Task: Select Convenience. Add to cart, from RaceTrac for 4646 Smithfield Avenue, Lubbock, Texas 79401, Cell Number 806-758-1089, following item : Tide Liquid 2x Original Detergent_x000D_
 - 1
Action: Mouse moved to (293, 103)
Screenshot: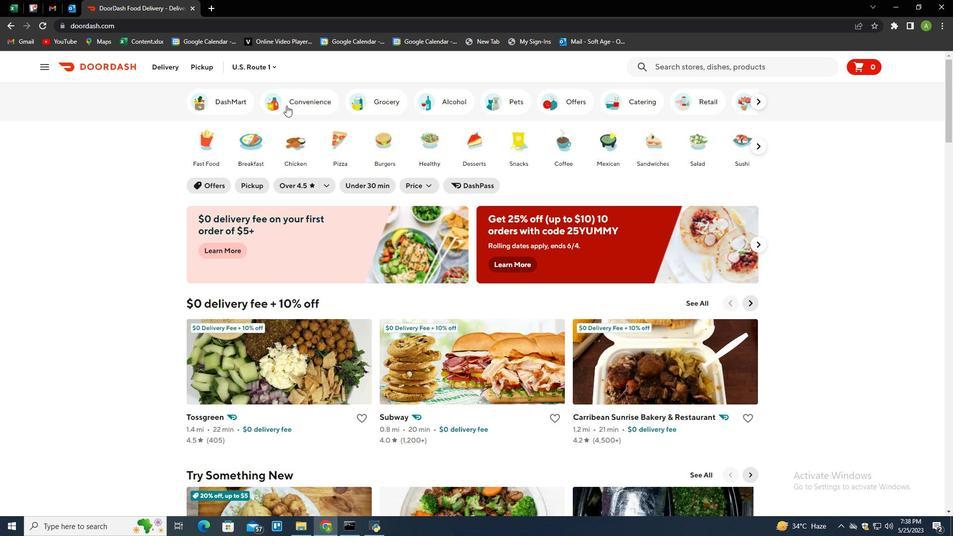 
Action: Mouse pressed left at (293, 103)
Screenshot: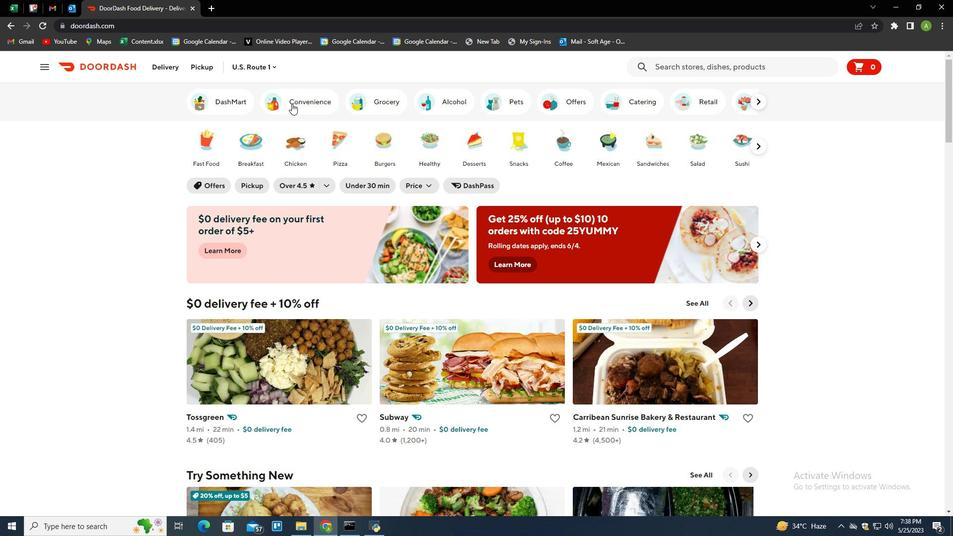 
Action: Mouse moved to (429, 451)
Screenshot: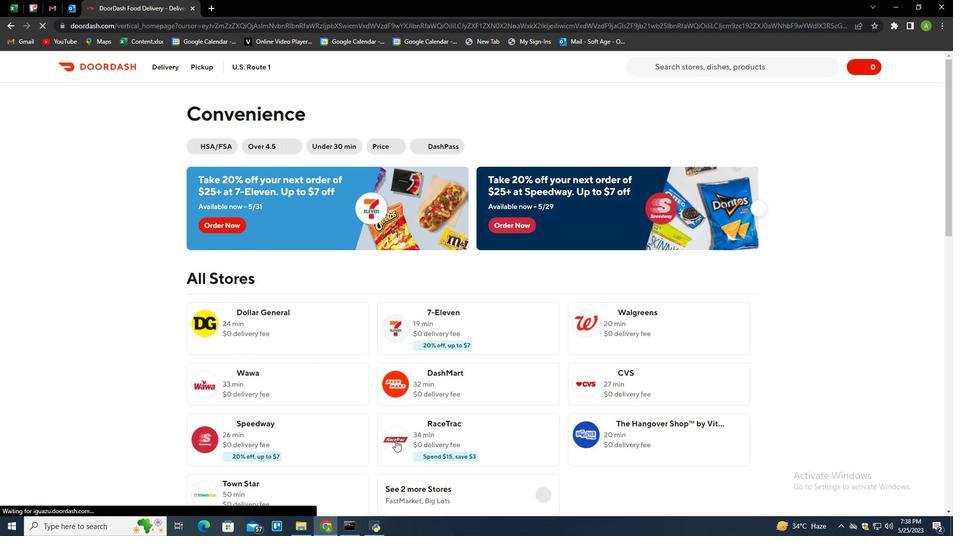 
Action: Mouse pressed left at (429, 451)
Screenshot: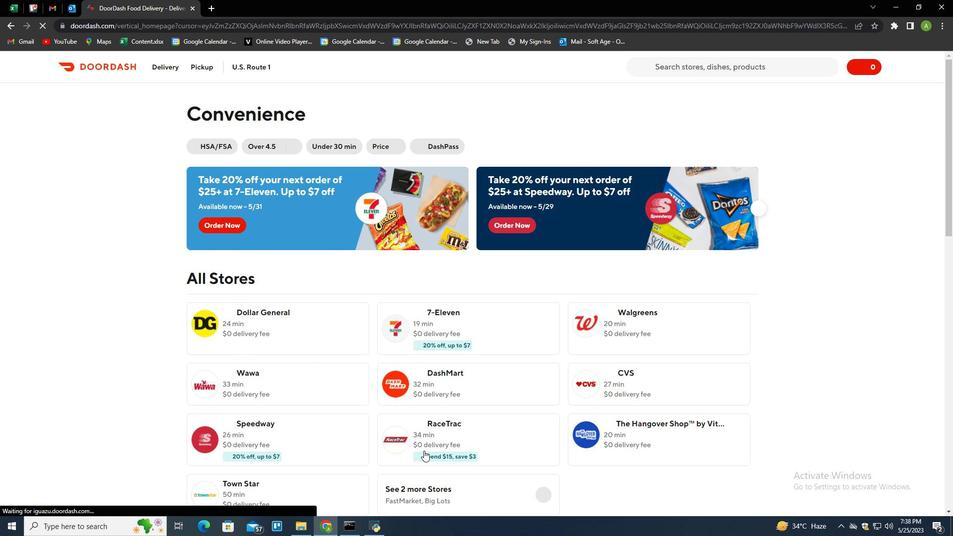 
Action: Mouse moved to (199, 64)
Screenshot: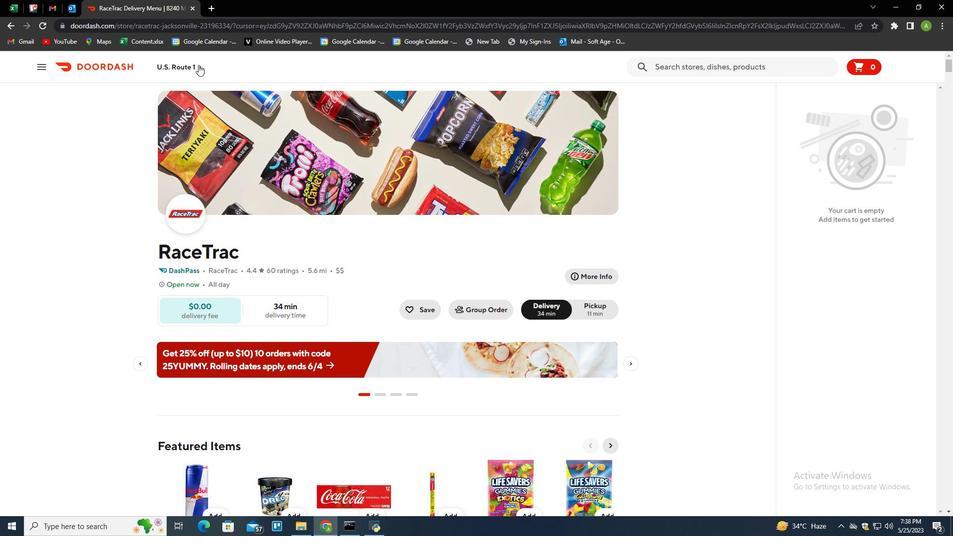 
Action: Mouse pressed left at (199, 64)
Screenshot: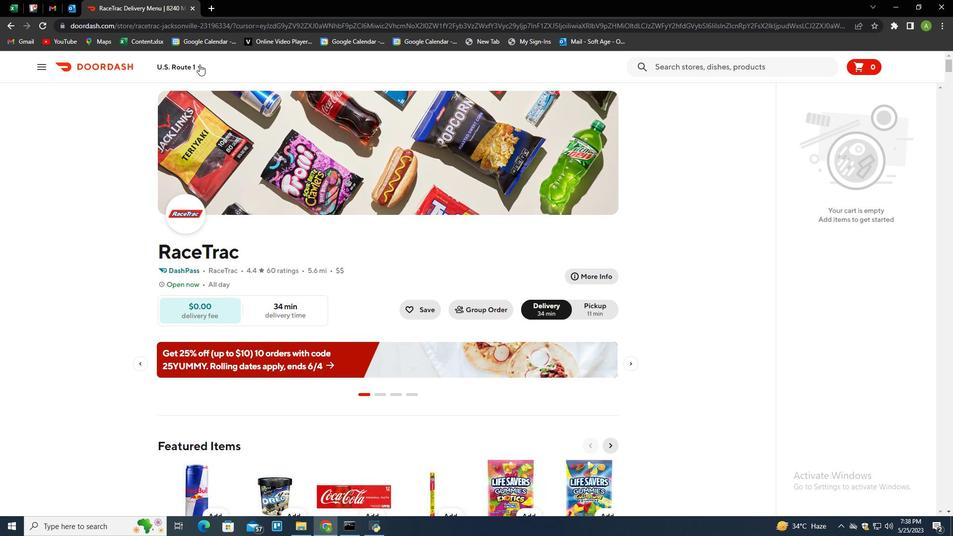 
Action: Mouse moved to (214, 108)
Screenshot: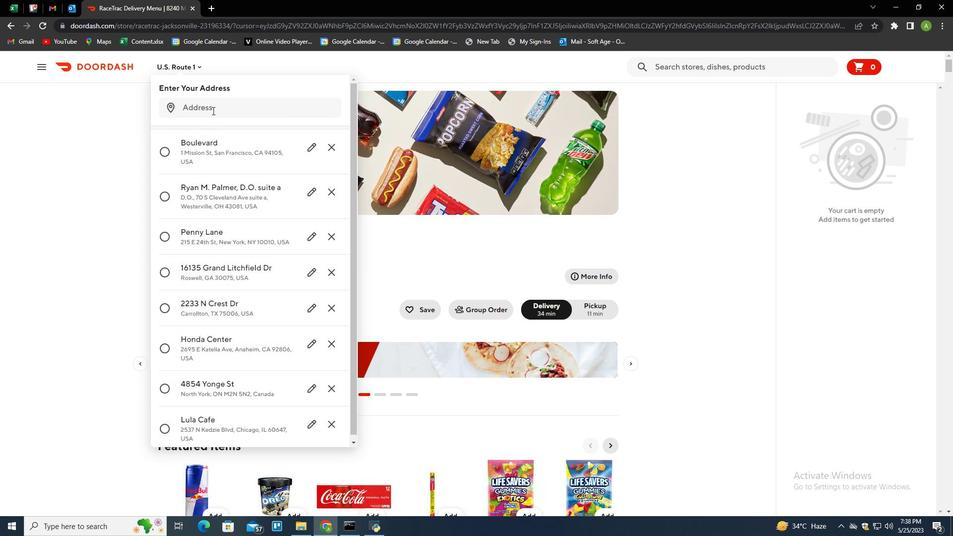 
Action: Mouse pressed left at (214, 108)
Screenshot: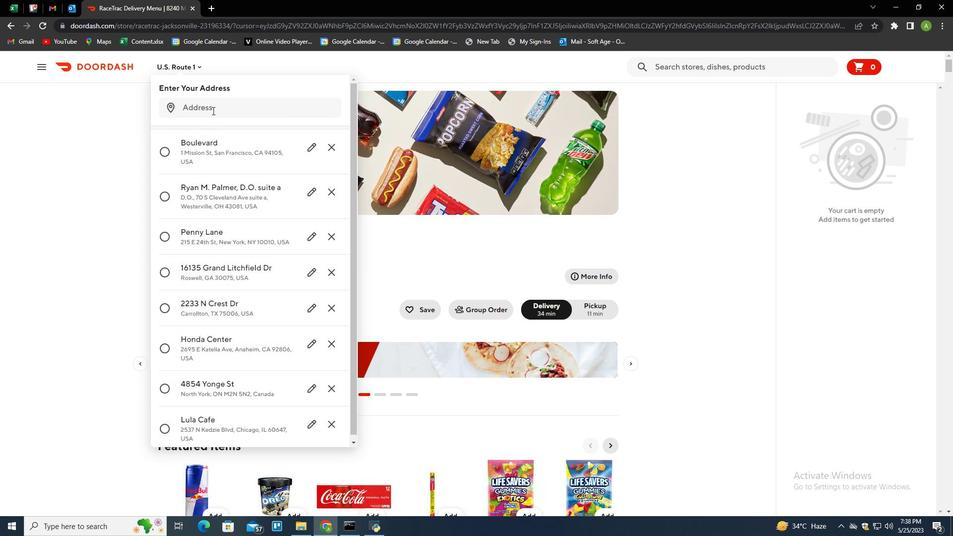 
Action: Mouse moved to (185, 150)
Screenshot: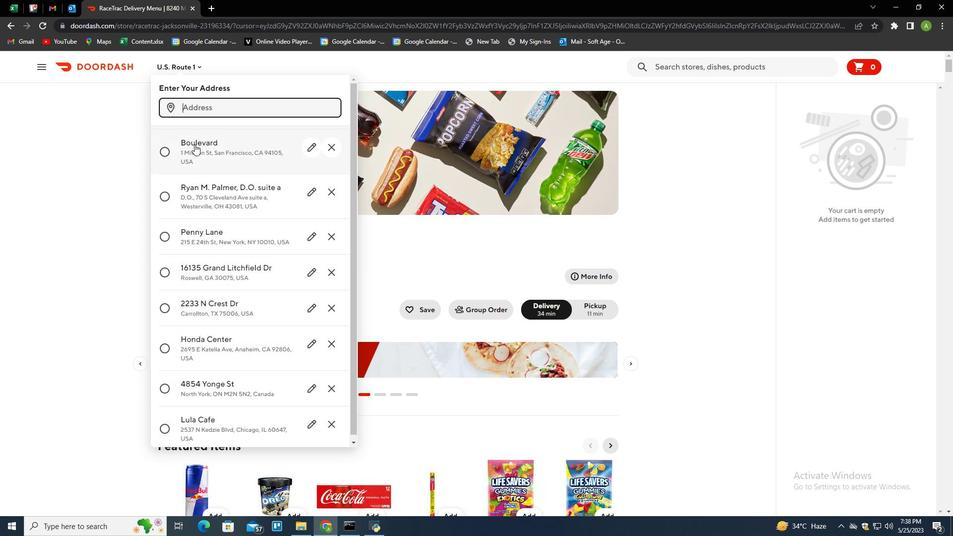 
Action: Key pressed 4656<Key.backspace><Key.backspace>46<Key.space>smithfield<Key.space>avenue,<Key.space>lubbock,<Key.space>texas<Key.space>79401<Key.enter>
Screenshot: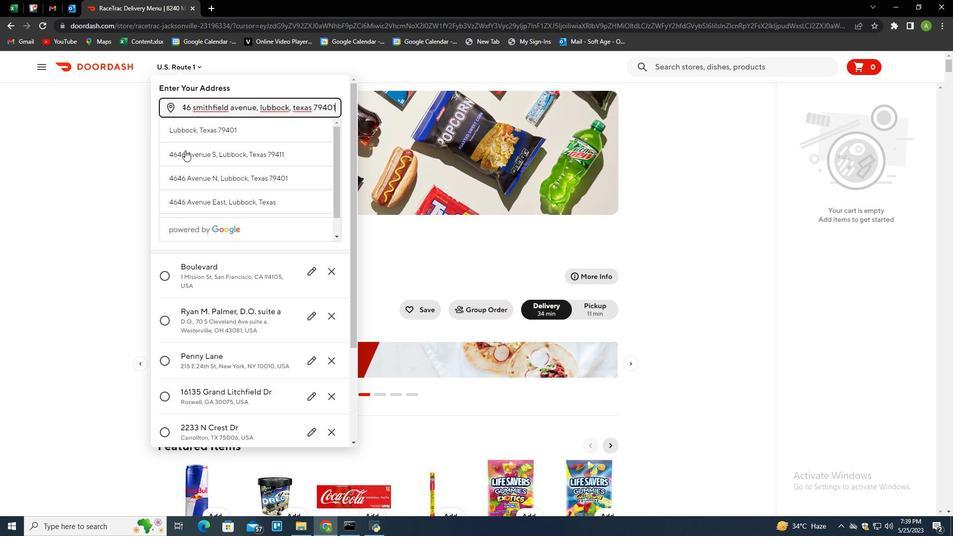 
Action: Mouse moved to (298, 372)
Screenshot: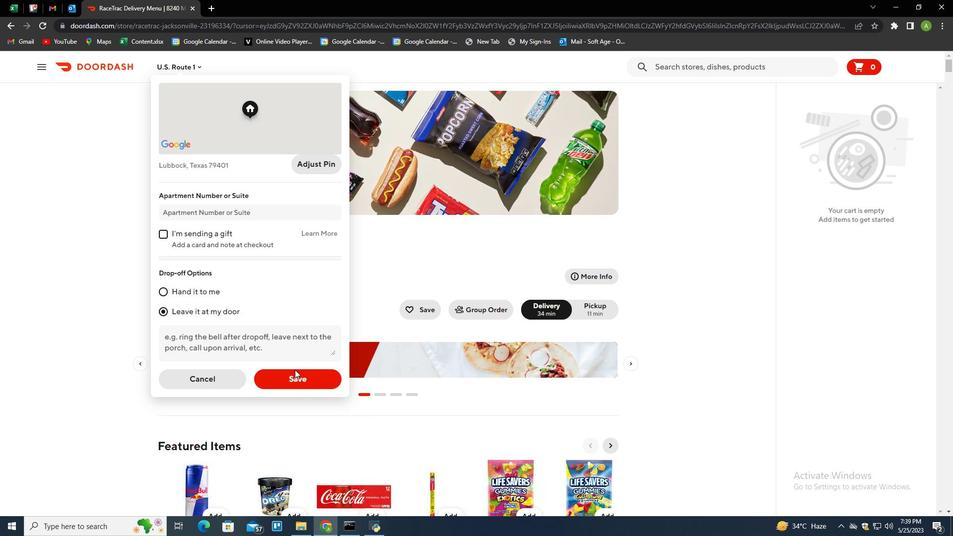 
Action: Mouse pressed left at (298, 372)
Screenshot: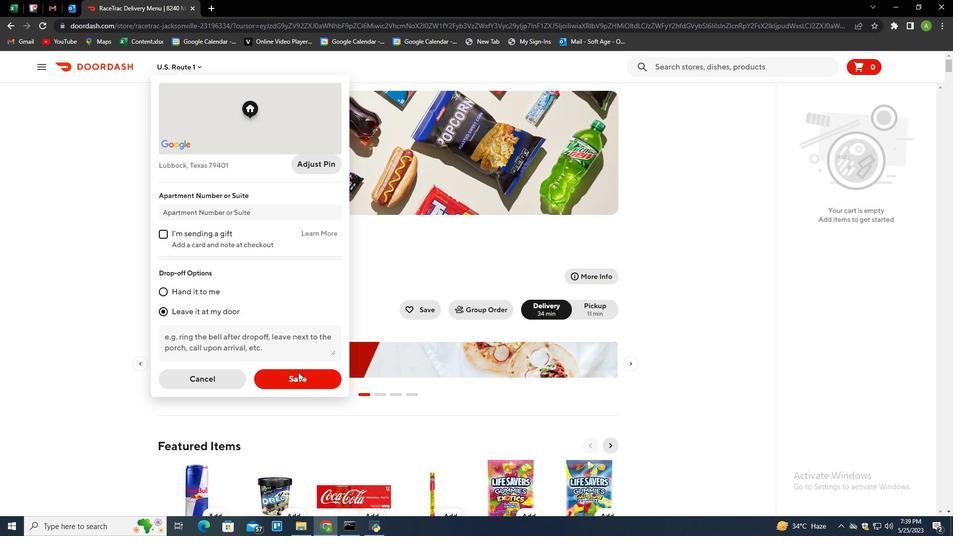 
Action: Mouse moved to (348, 187)
Screenshot: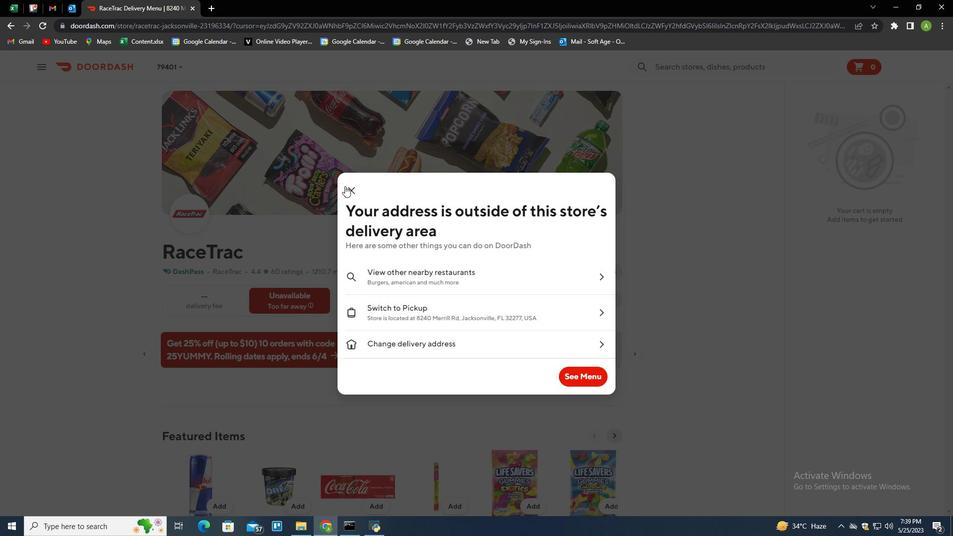 
Action: Mouse pressed left at (348, 187)
Screenshot: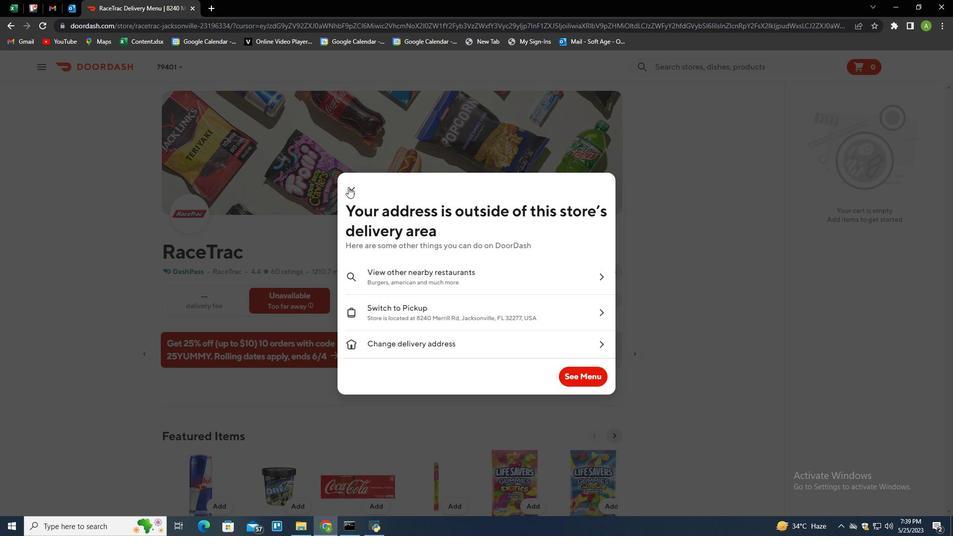 
Action: Mouse moved to (511, 251)
Screenshot: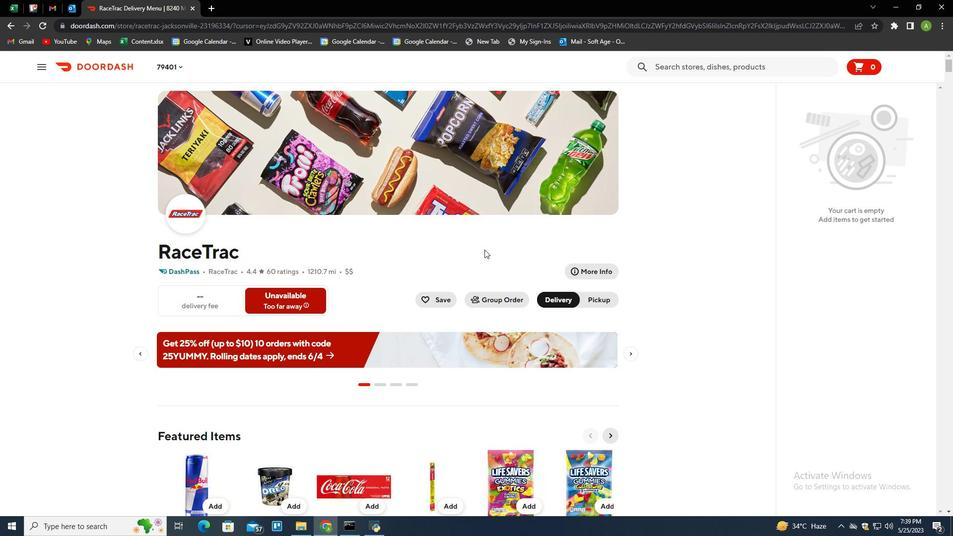 
Action: Mouse scrolled (511, 252) with delta (0, 0)
Screenshot: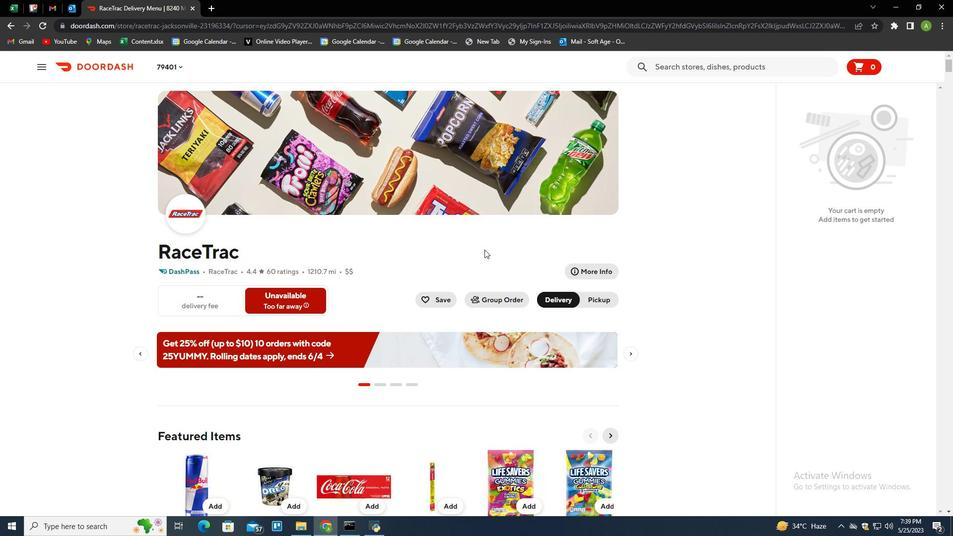 
Action: Mouse scrolled (511, 252) with delta (0, 0)
Screenshot: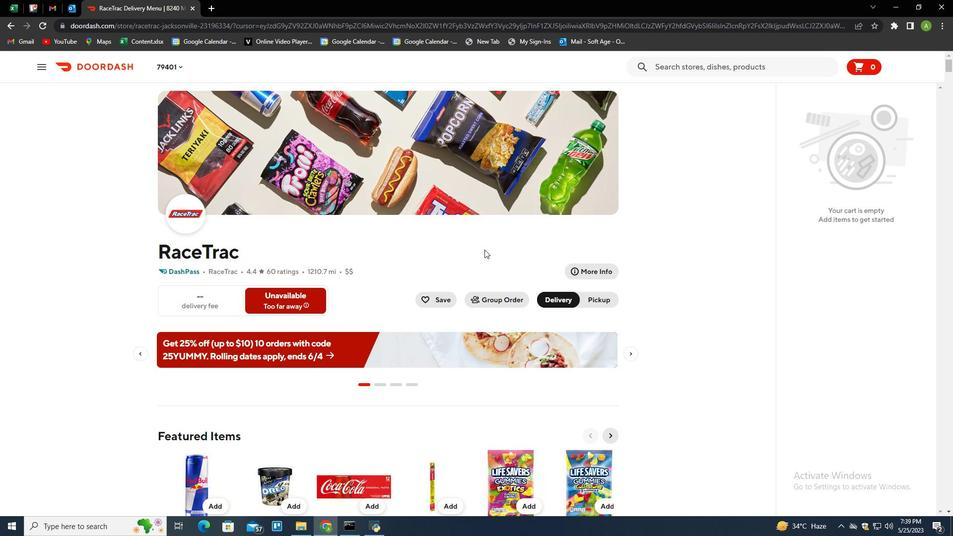 
Action: Mouse moved to (511, 250)
Screenshot: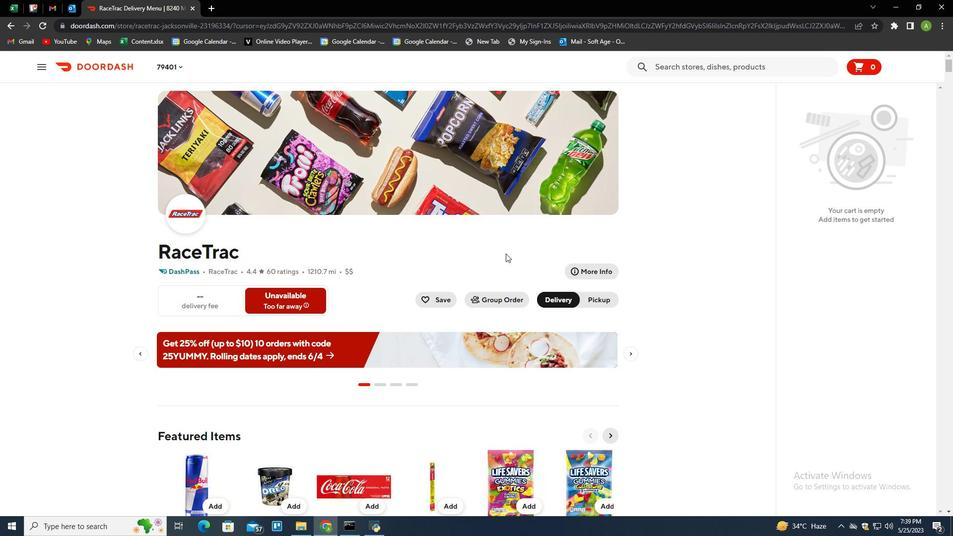 
Action: Mouse scrolled (511, 251) with delta (0, 0)
Screenshot: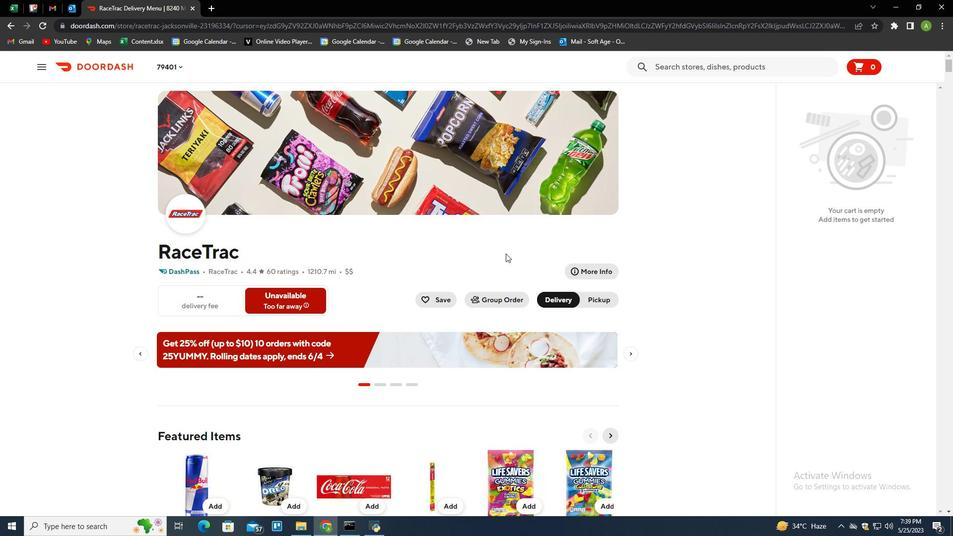 
Action: Mouse moved to (512, 250)
Screenshot: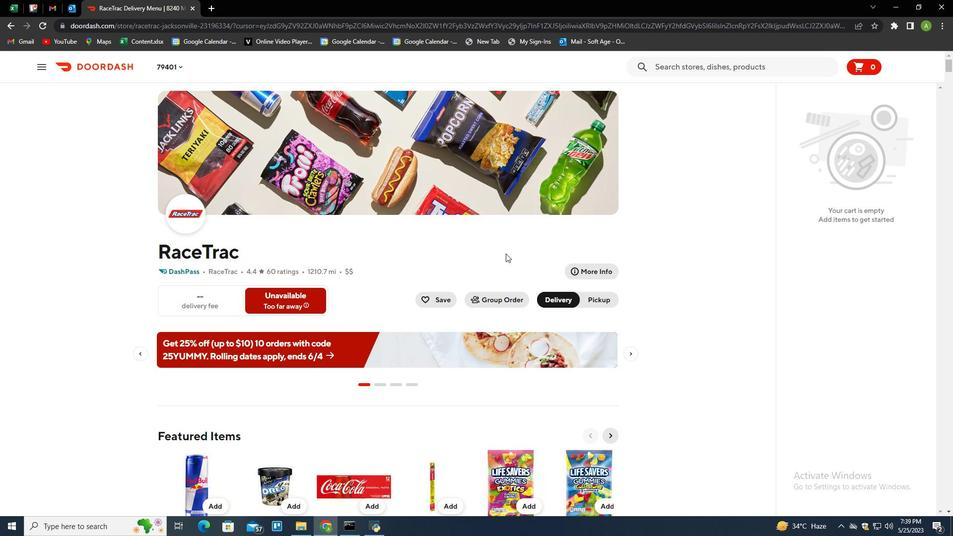 
Action: Mouse scrolled (512, 251) with delta (0, 0)
Screenshot: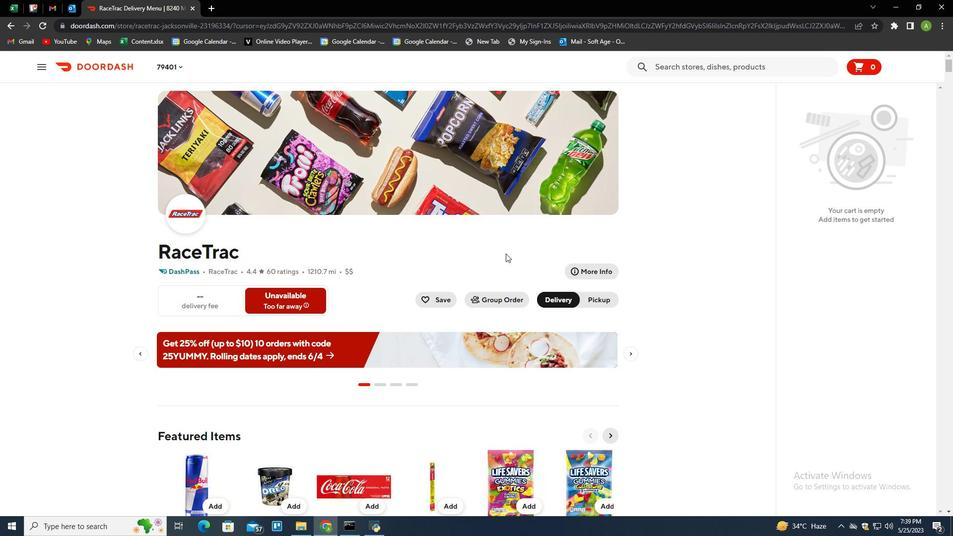 
Action: Mouse moved to (544, 321)
Screenshot: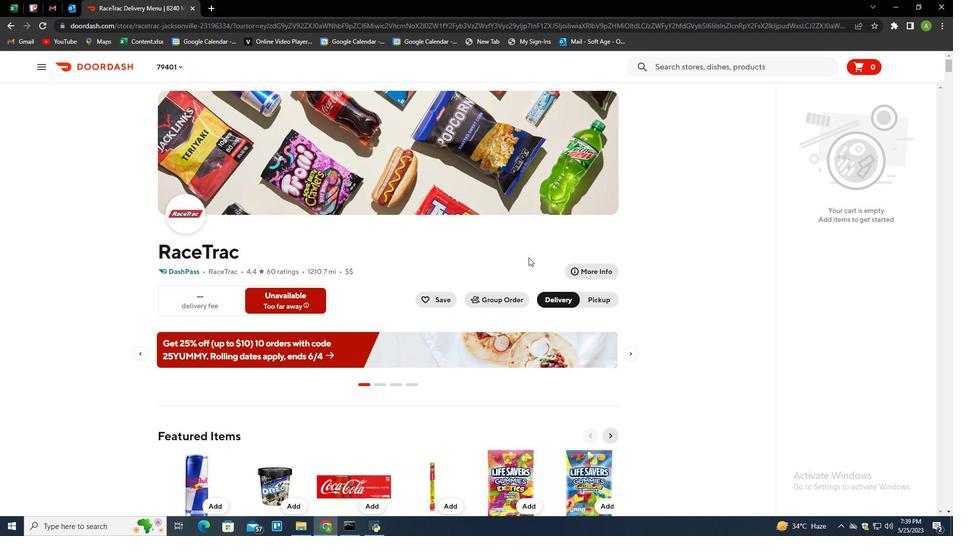 
Action: Mouse scrolled (534, 278) with delta (0, 0)
Screenshot: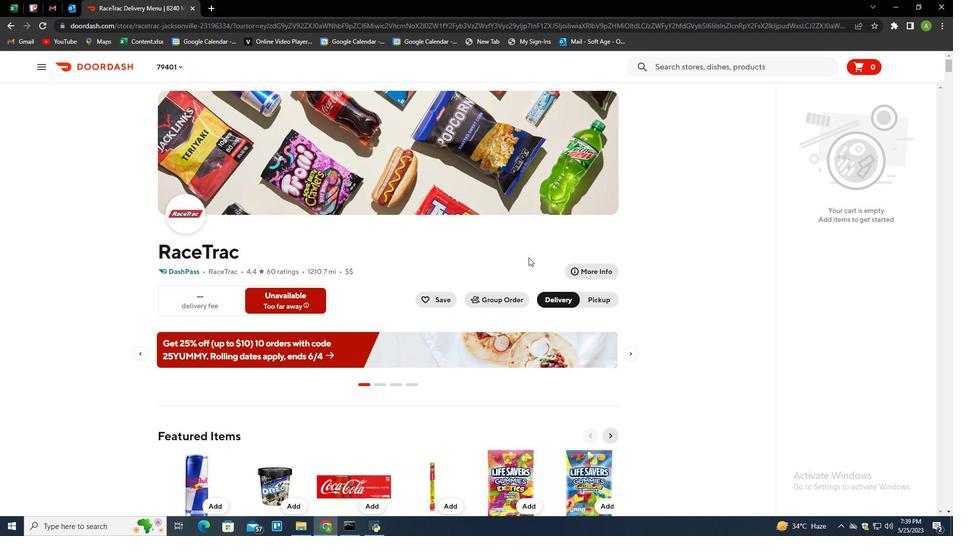 
Action: Mouse moved to (544, 322)
Screenshot: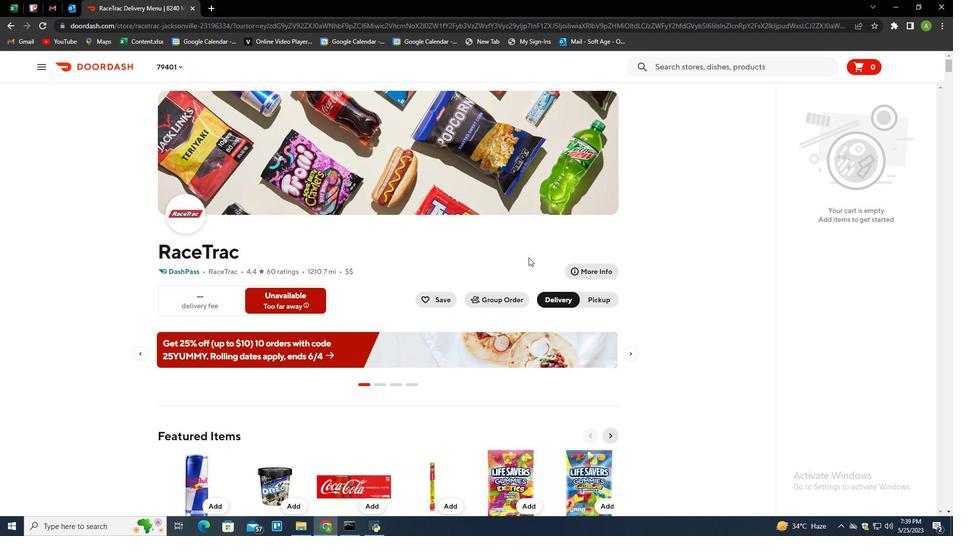 
Action: Mouse scrolled (534, 282) with delta (0, 0)
Screenshot: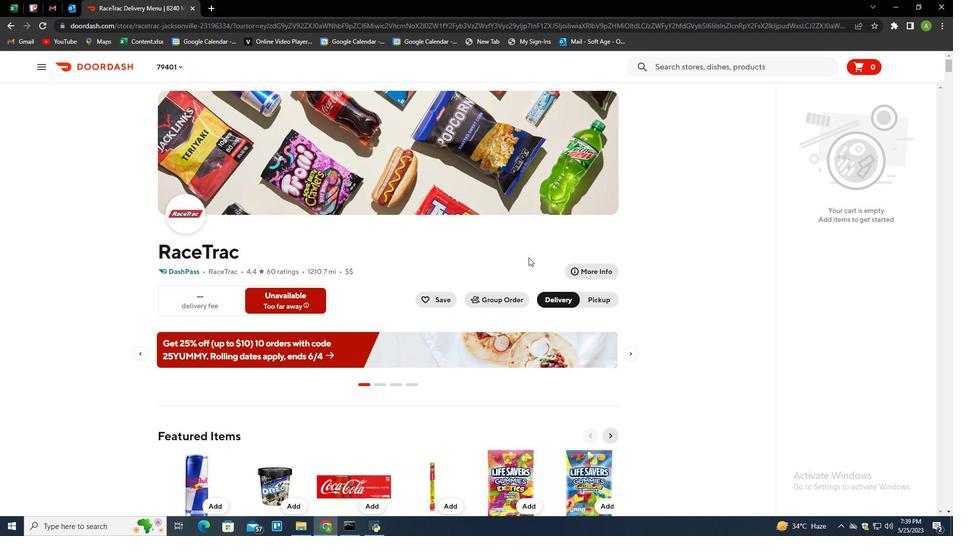 
Action: Mouse scrolled (534, 286) with delta (0, 0)
Screenshot: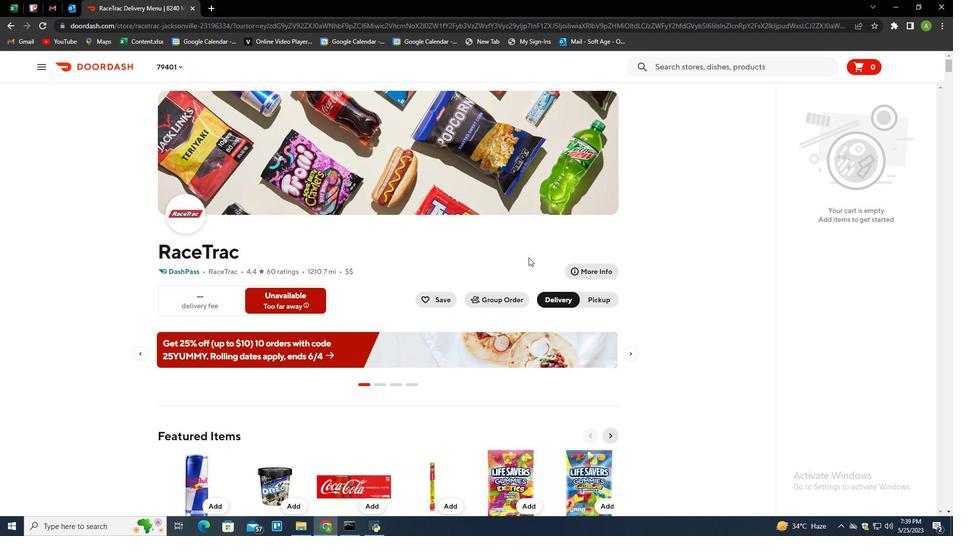 
Action: Mouse moved to (544, 322)
Screenshot: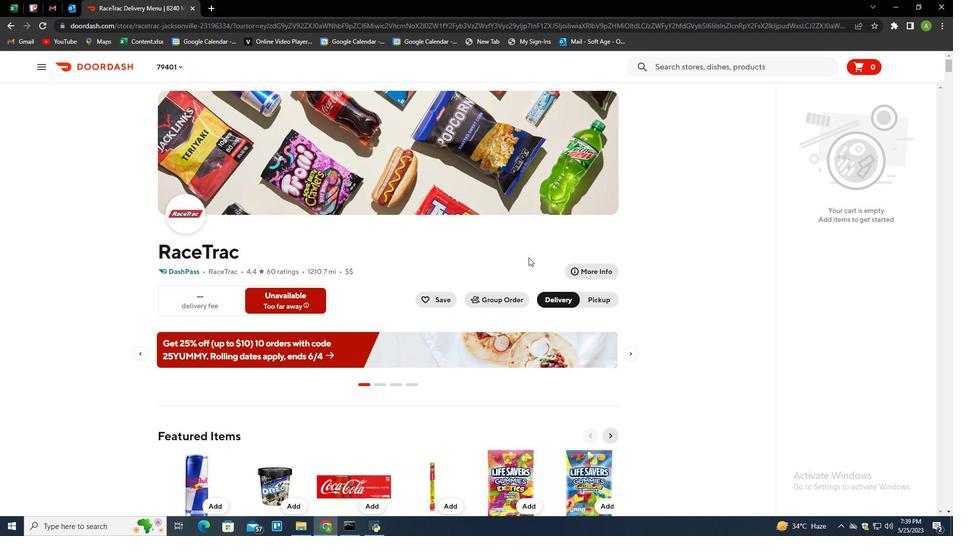 
Action: Mouse scrolled (535, 288) with delta (0, 0)
Screenshot: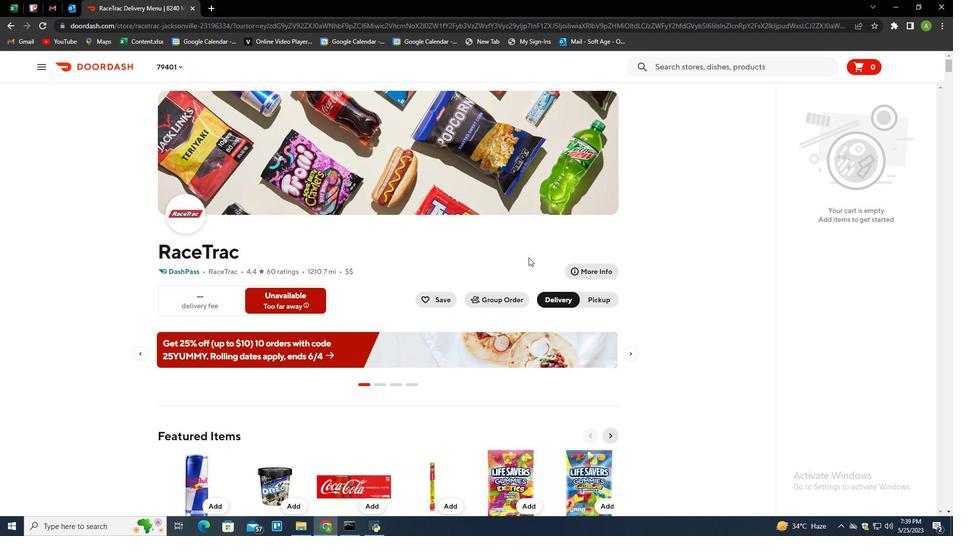 
Action: Mouse moved to (550, 392)
Screenshot: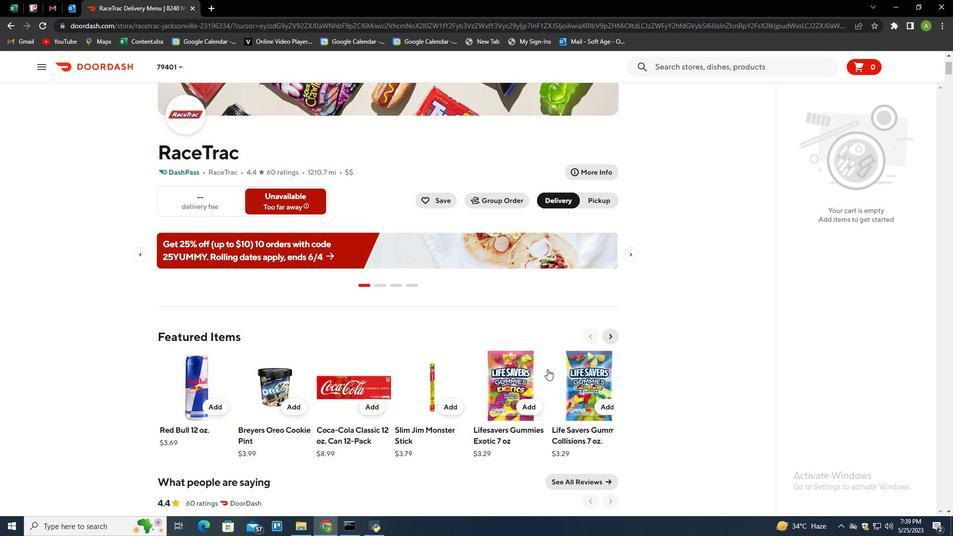 
Action: Mouse scrolled (550, 391) with delta (0, 0)
Screenshot: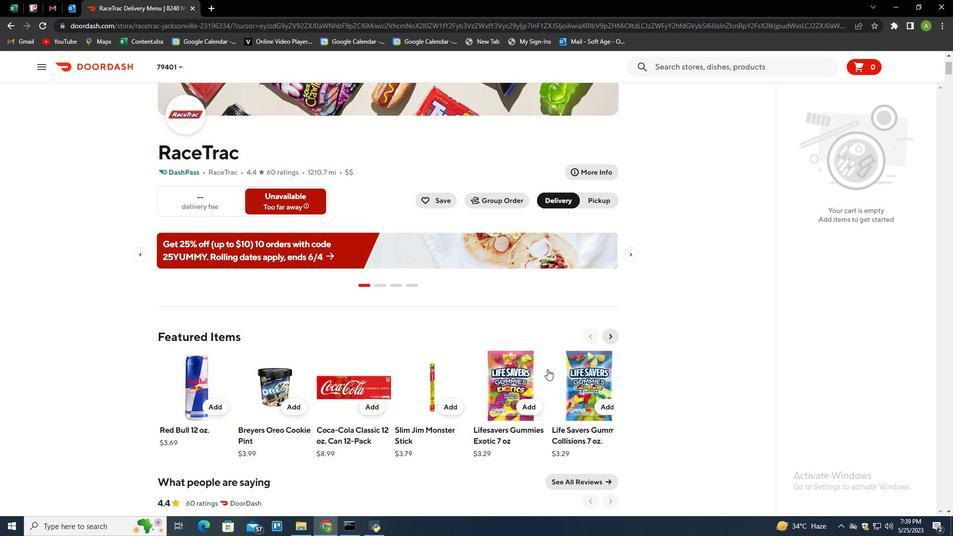
Action: Mouse moved to (550, 399)
Screenshot: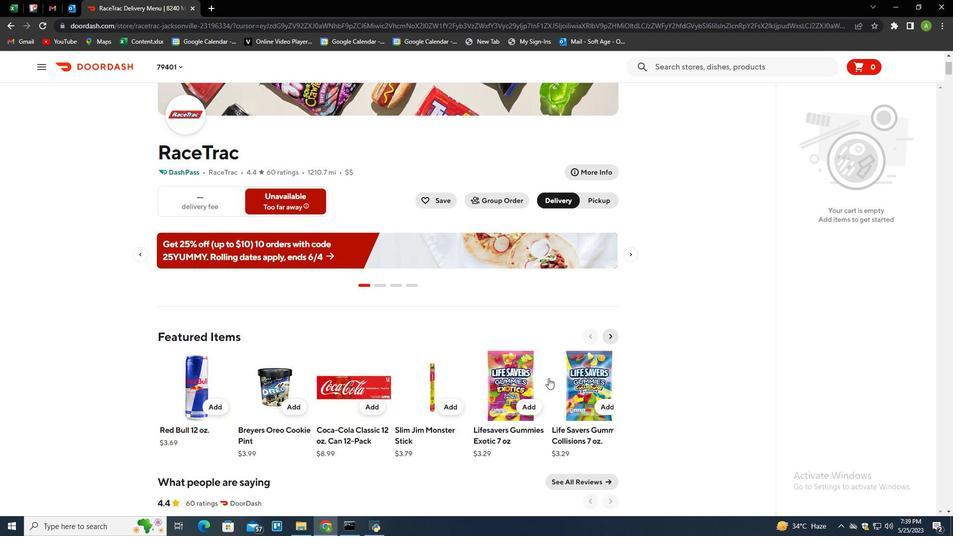 
Action: Mouse scrolled (550, 399) with delta (0, 0)
Screenshot: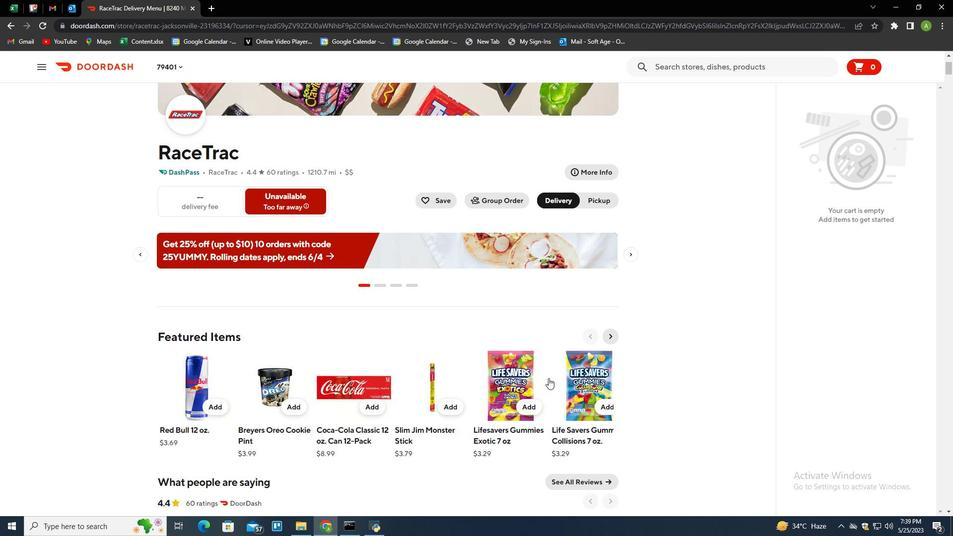 
Action: Mouse moved to (550, 400)
Screenshot: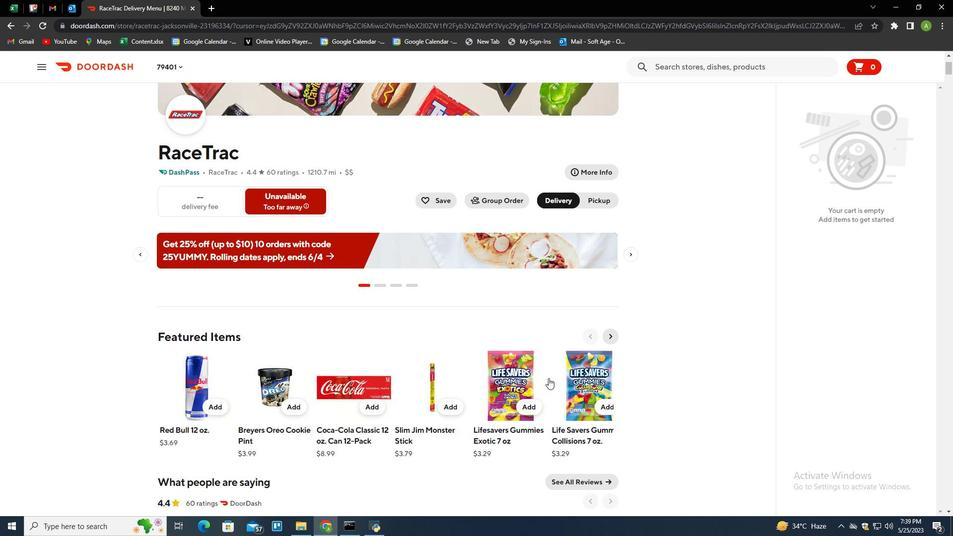 
Action: Mouse scrolled (550, 400) with delta (0, 0)
Screenshot: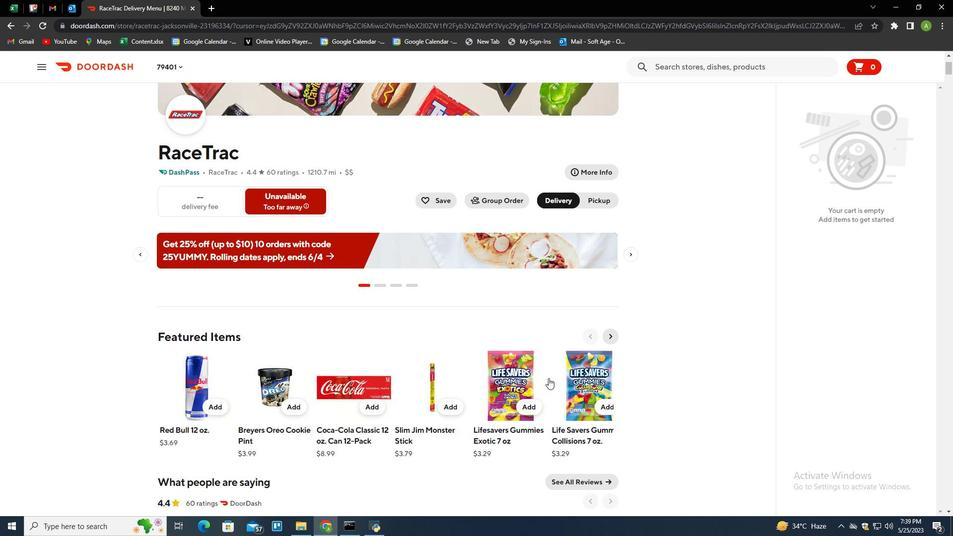 
Action: Mouse moved to (550, 401)
Screenshot: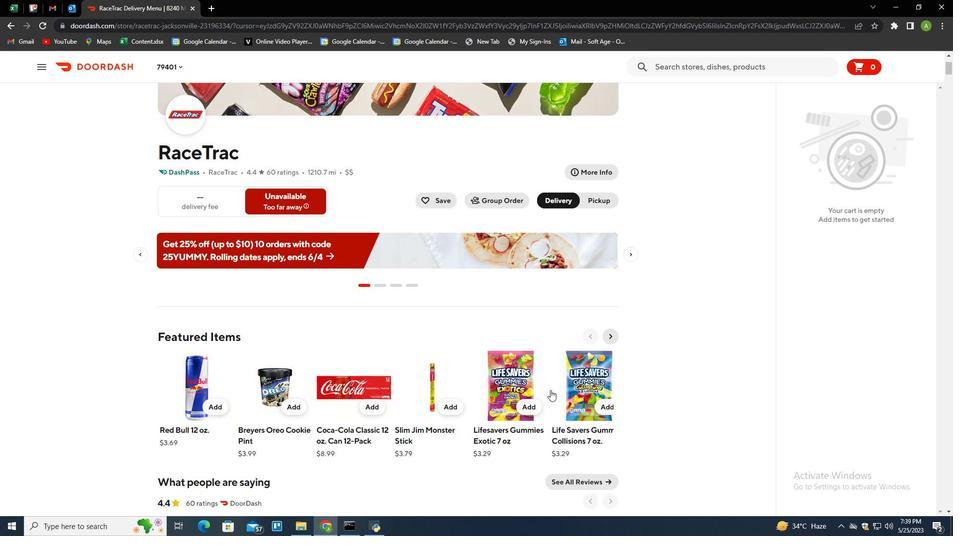 
Action: Mouse scrolled (550, 400) with delta (0, 0)
Screenshot: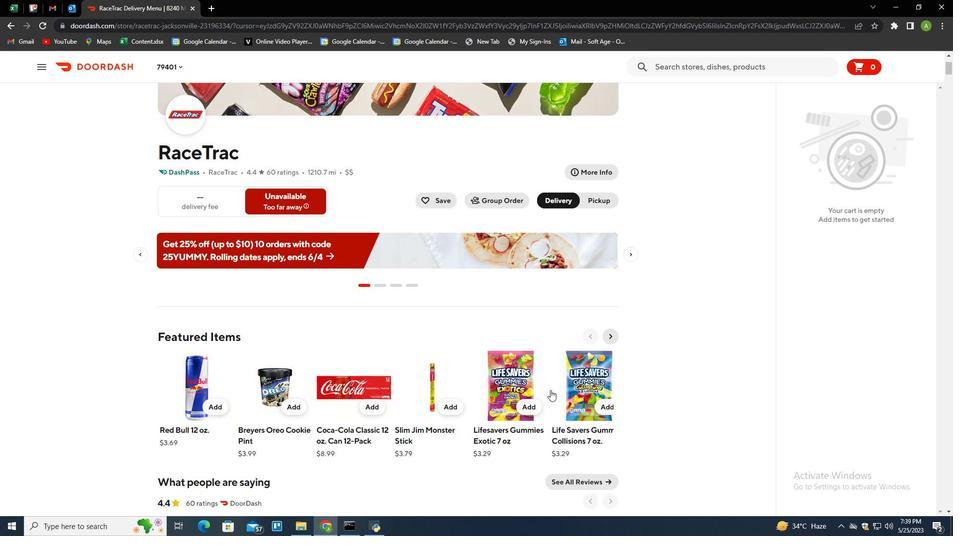 
Action: Mouse moved to (539, 424)
Screenshot: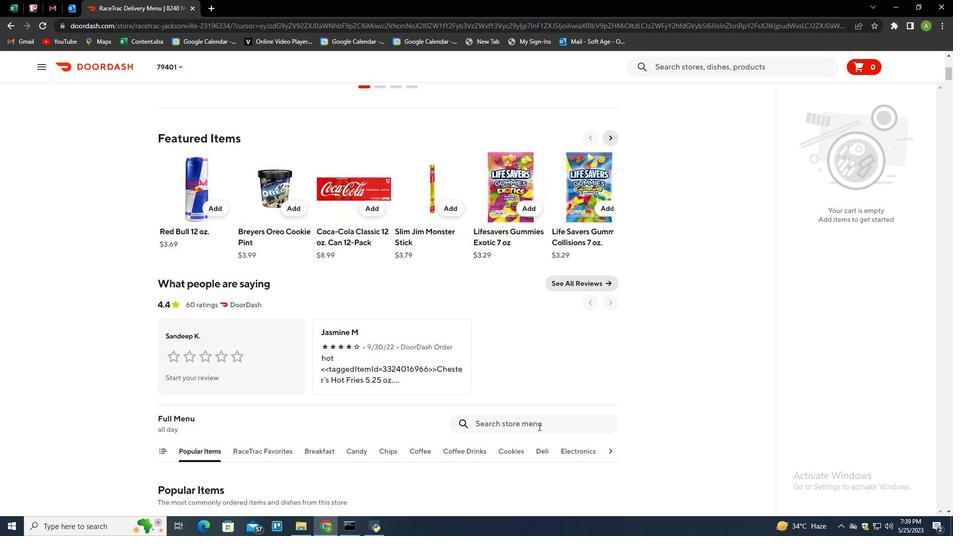 
Action: Mouse pressed left at (539, 424)
Screenshot: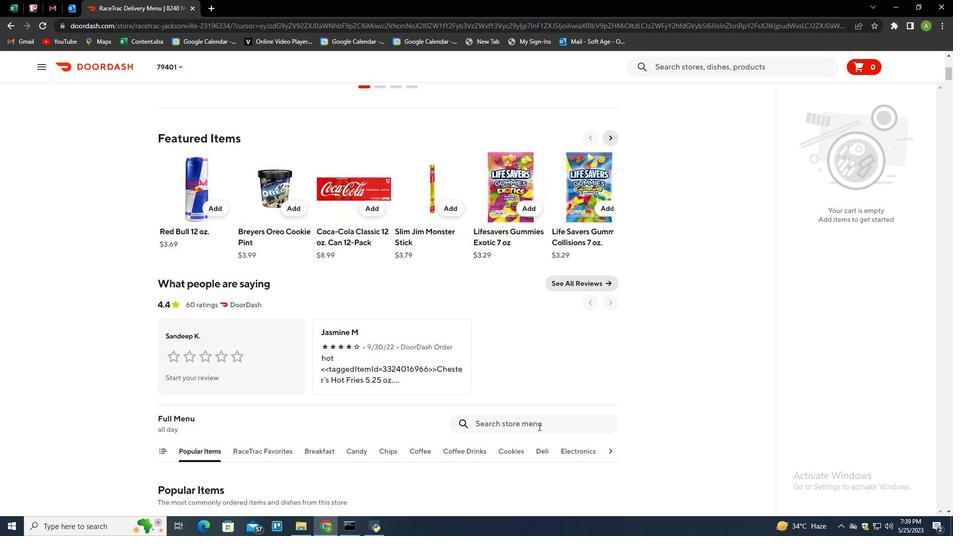 
Action: Mouse moved to (457, 412)
Screenshot: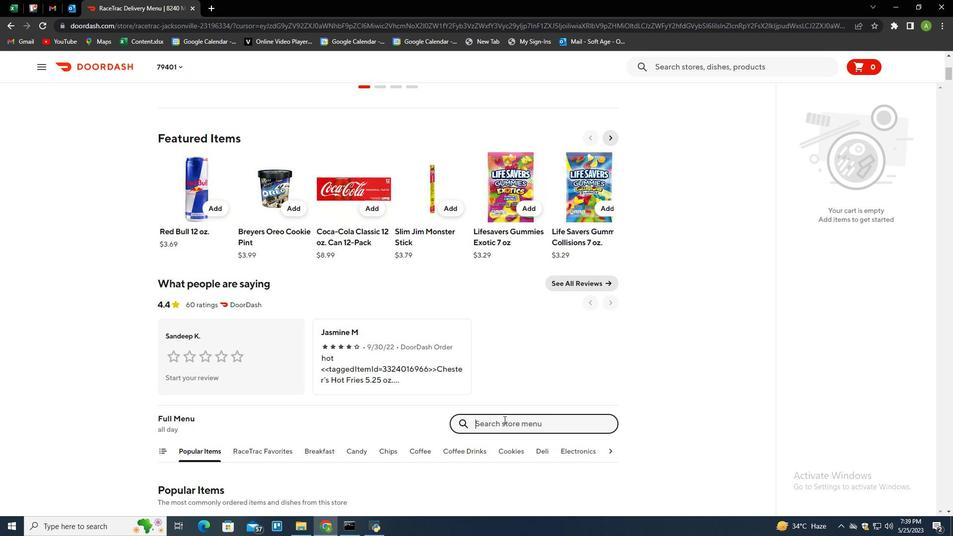 
Action: Key pressed tide<Key.space>liquid<Key.space>2x<Key.space>original<Key.space>detergent<Key.enter>
Screenshot: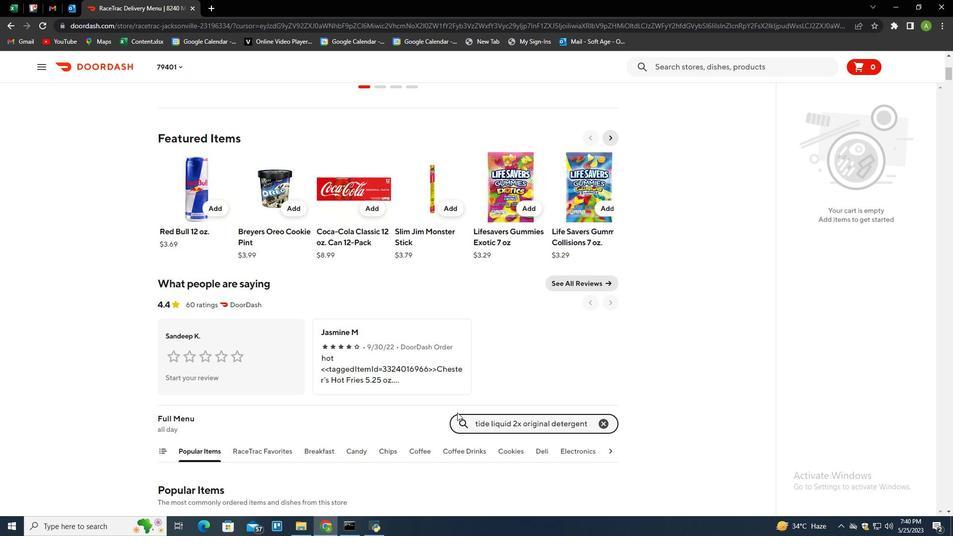 
Action: Mouse moved to (358, 272)
Screenshot: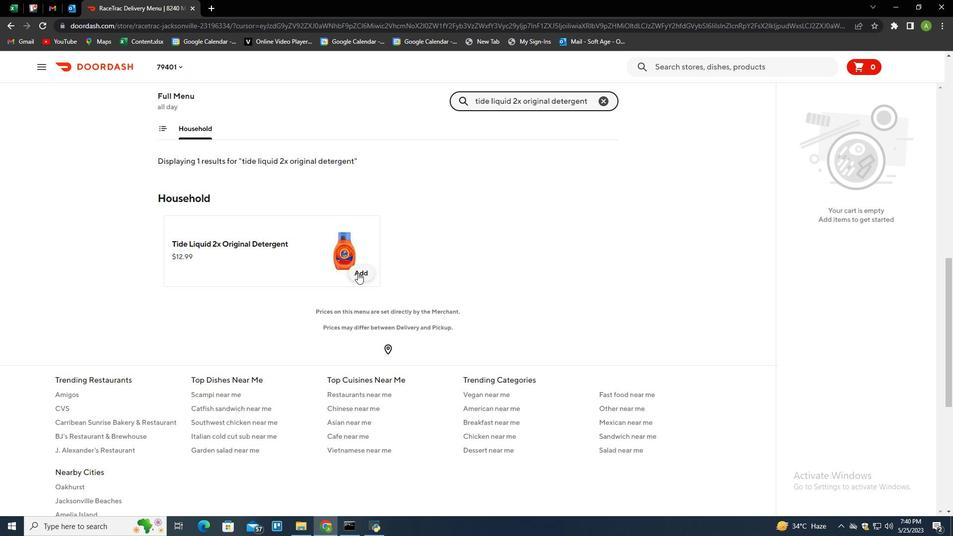 
Action: Mouse pressed left at (358, 272)
Screenshot: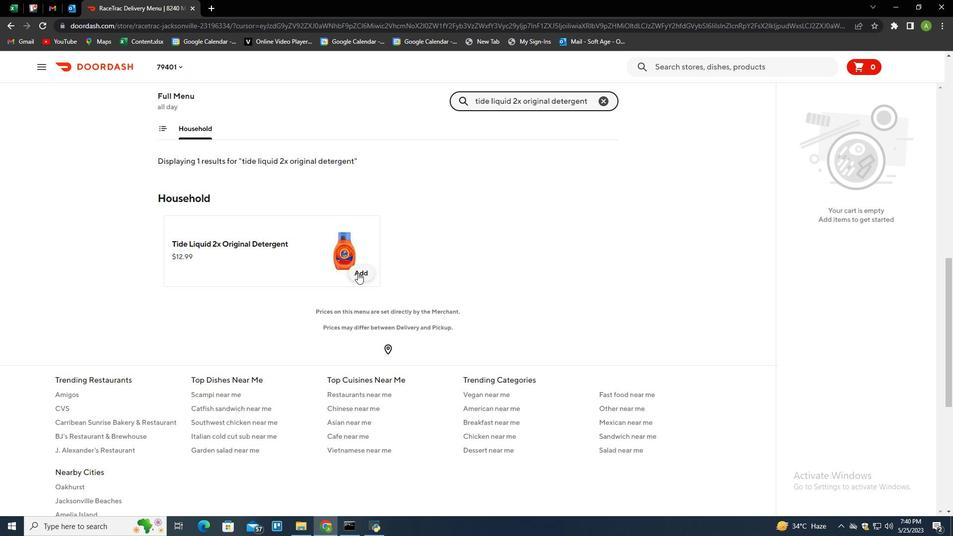 
Action: Mouse moved to (809, 129)
Screenshot: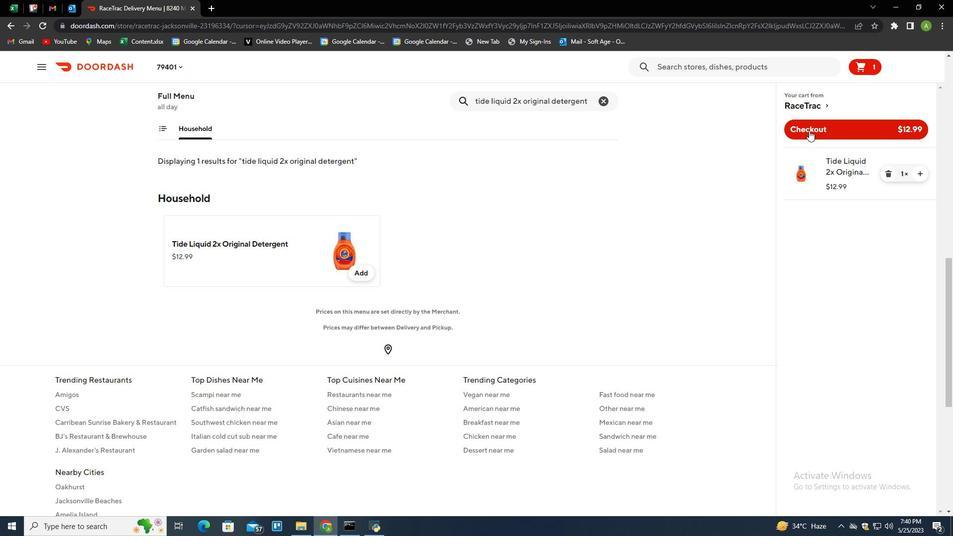 
Action: Mouse pressed left at (809, 129)
Screenshot: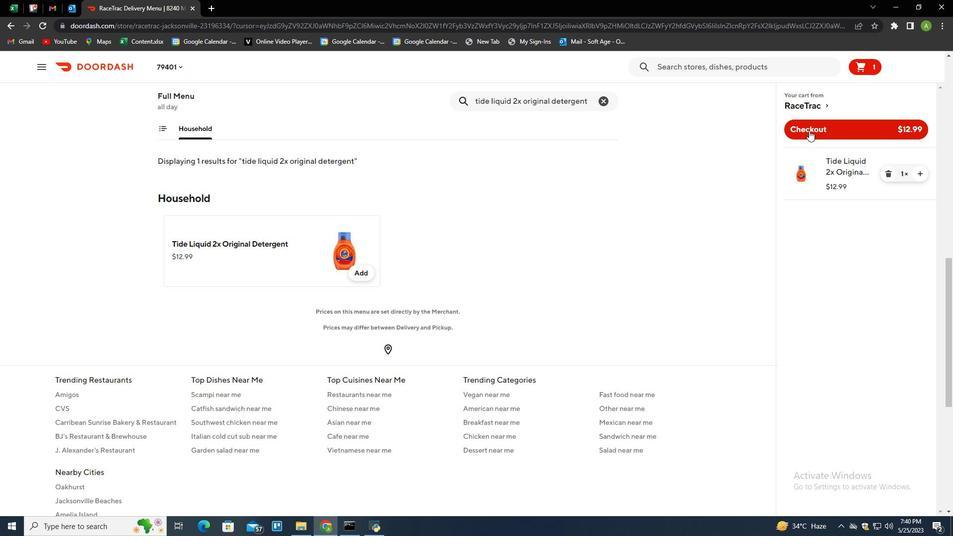
Action: Mouse moved to (804, 128)
Screenshot: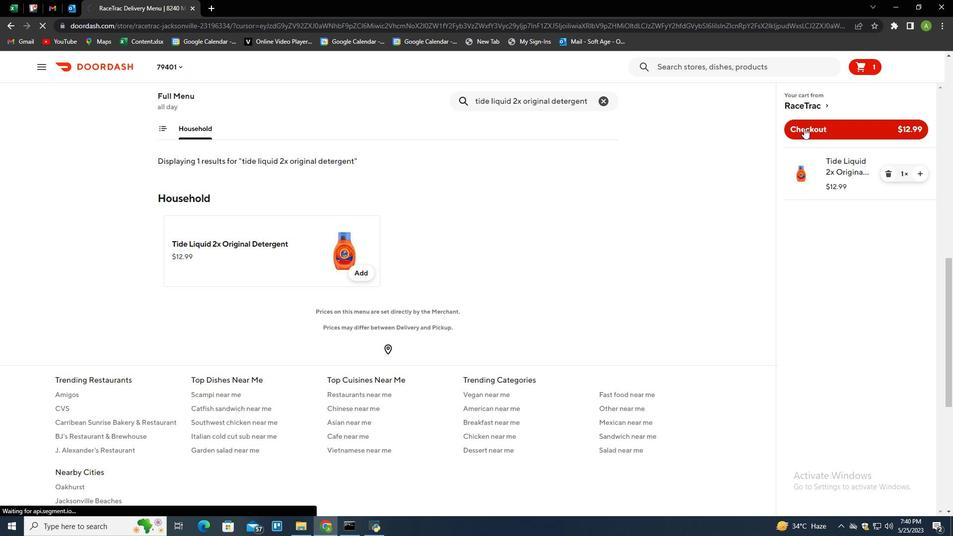 
